 Task: Create Board Employee Performance Tracking to Workspace Contract Management. Create Board Customer Feedback Action Planning to Workspace Contract Management. Create Board Business Model Lean Startup Methodology Implementation to Workspace Contract Management
Action: Mouse moved to (313, 72)
Screenshot: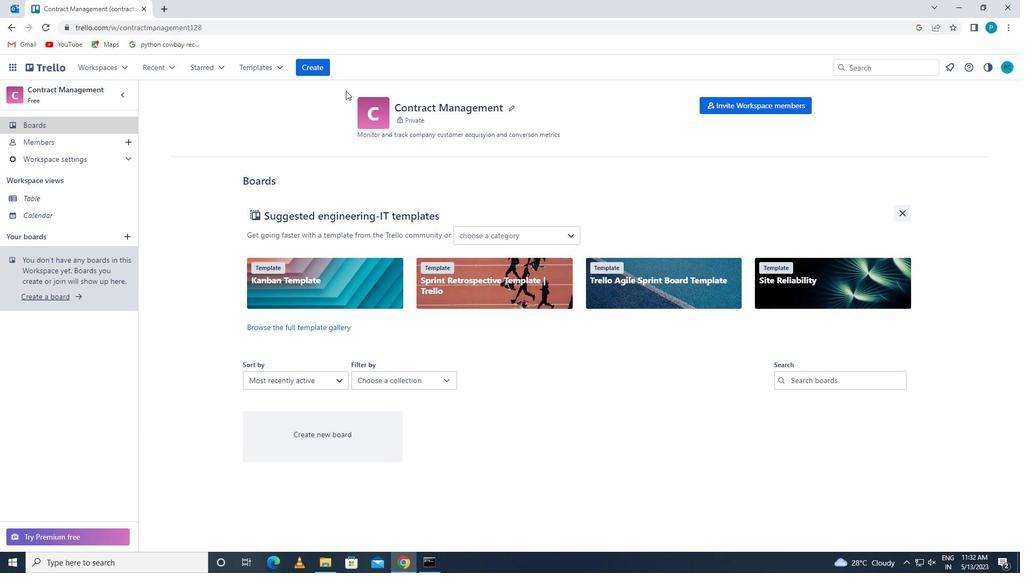 
Action: Mouse pressed left at (313, 72)
Screenshot: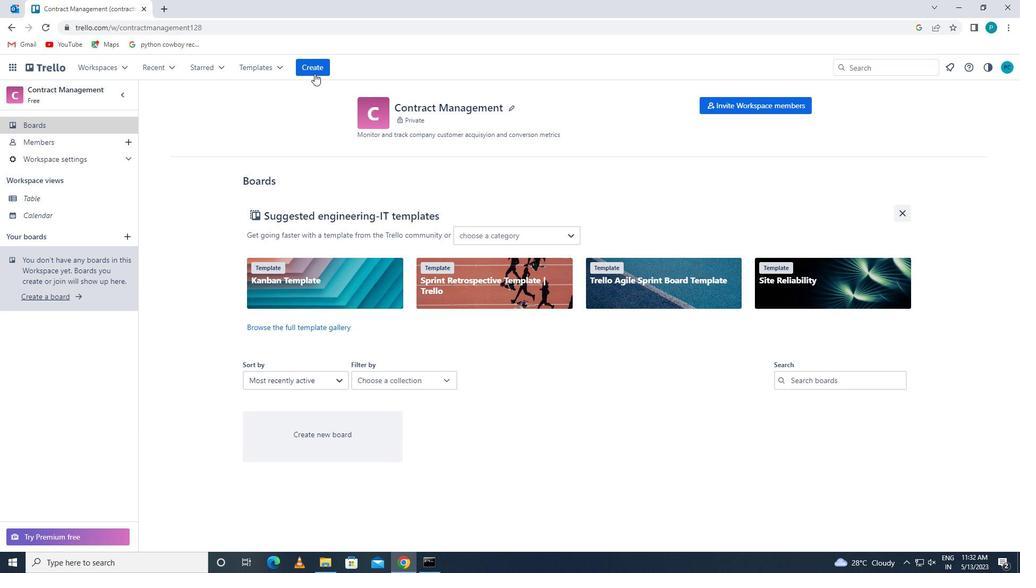 
Action: Mouse moved to (314, 100)
Screenshot: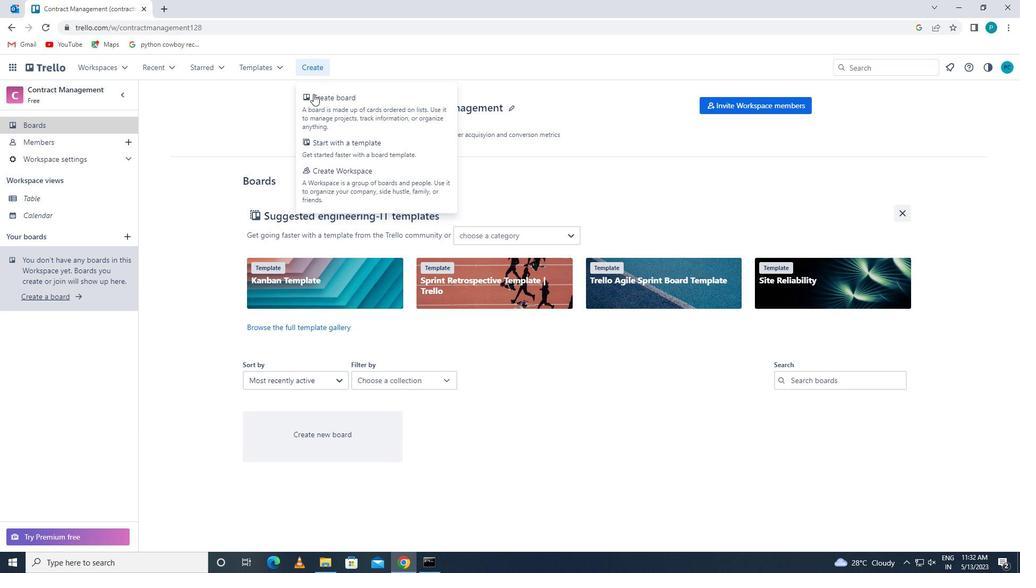 
Action: Mouse pressed left at (314, 100)
Screenshot: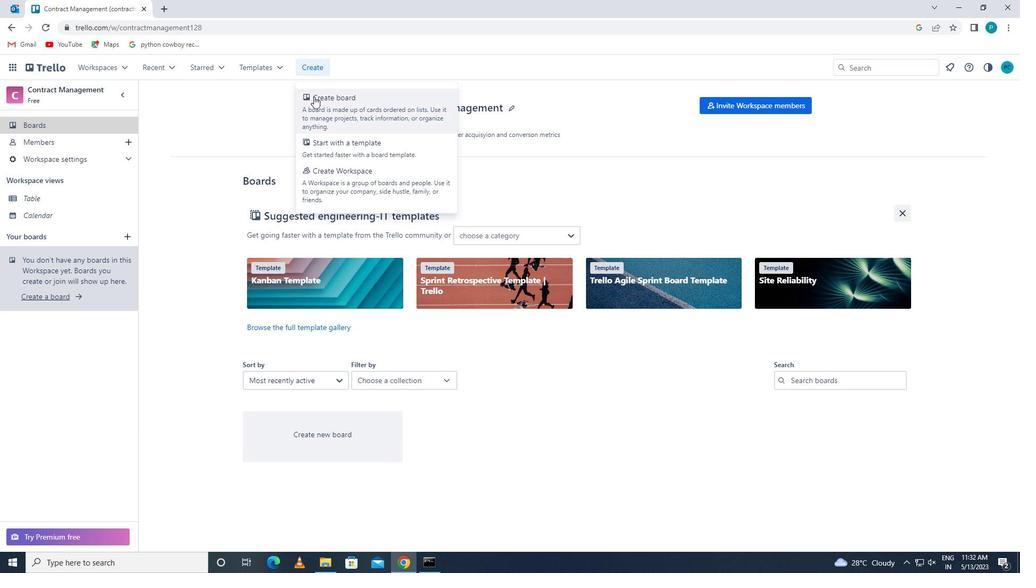 
Action: Mouse moved to (322, 265)
Screenshot: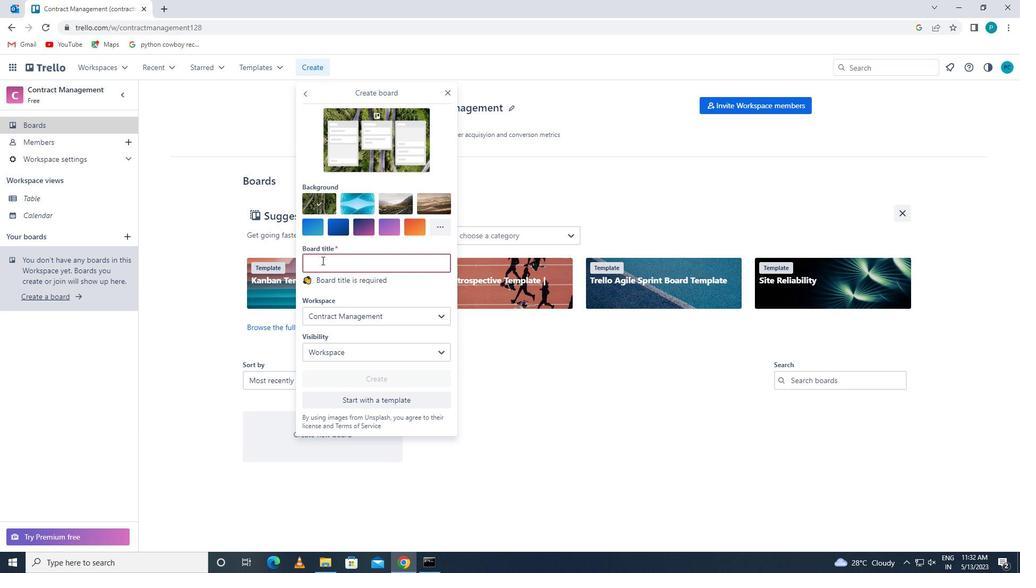 
Action: Mouse pressed left at (322, 265)
Screenshot: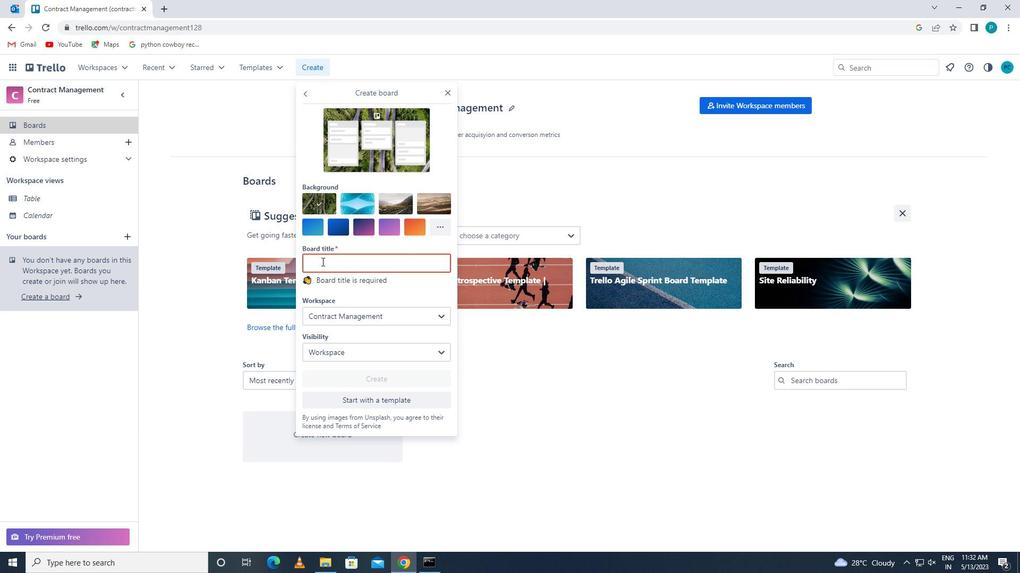 
Action: Key pressed <Key.caps_lock>e<Key.caps_lock>mployee<Key.space><Key.caps_lock>p<Key.caps_lock>erformance<Key.space><Key.caps_lock>t<Key.caps_lock>racking
Screenshot: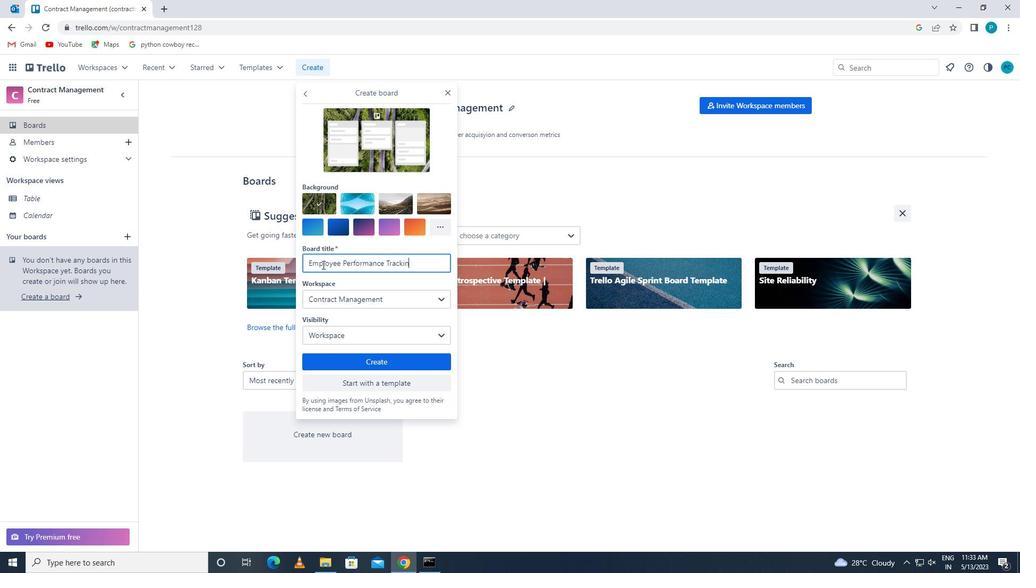 
Action: Mouse moved to (325, 301)
Screenshot: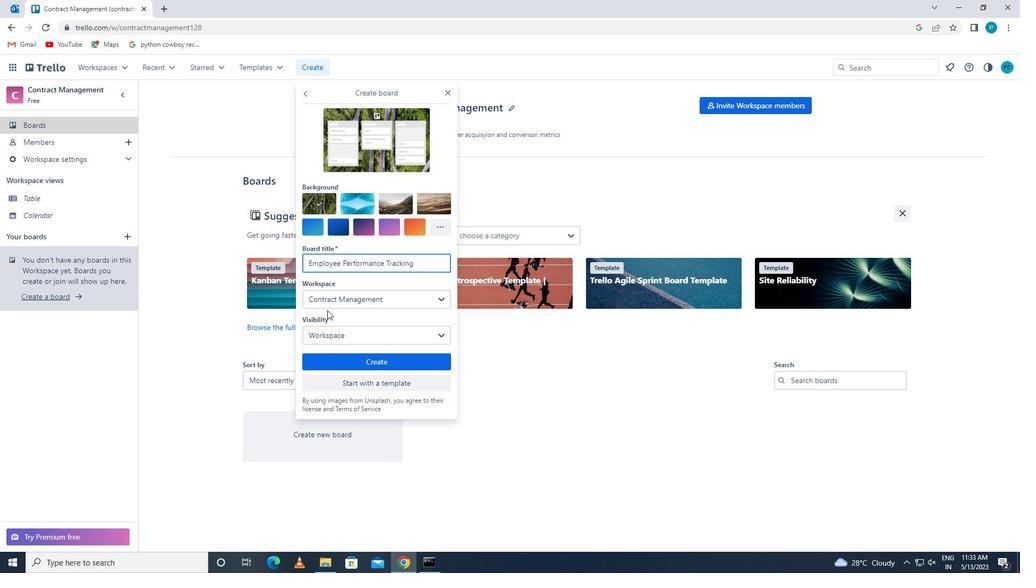 
Action: Mouse pressed left at (325, 301)
Screenshot: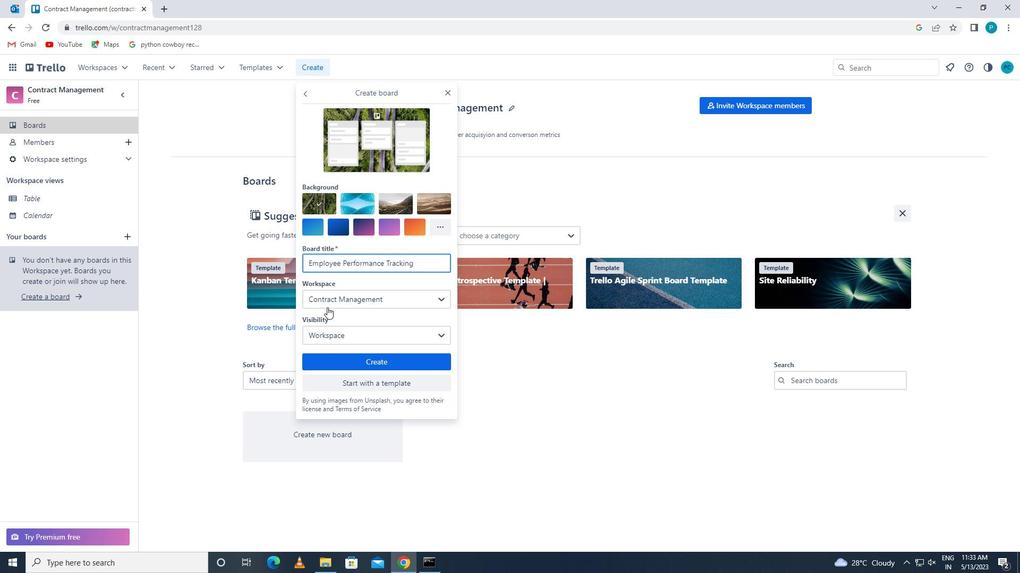 
Action: Mouse moved to (323, 457)
Screenshot: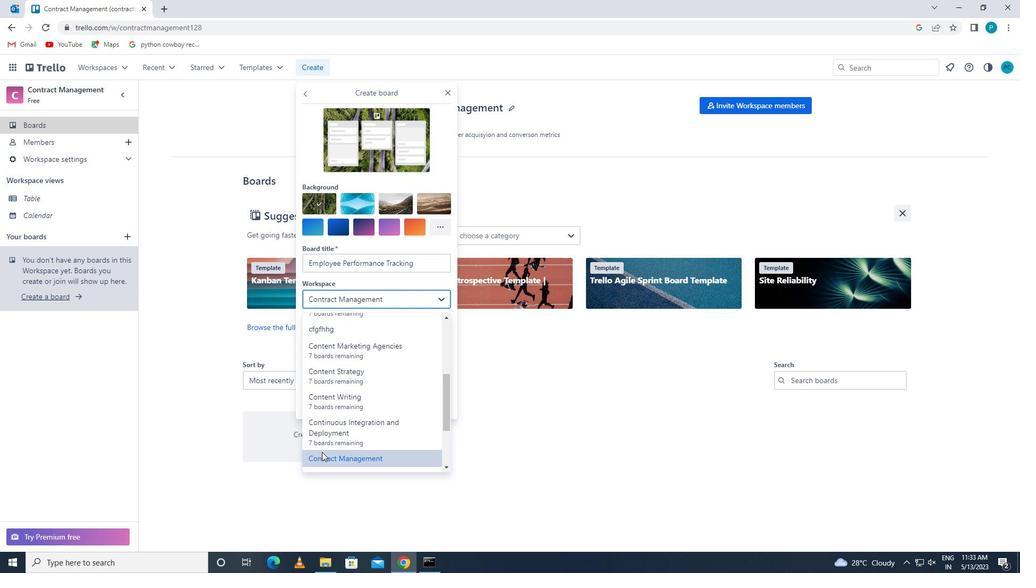 
Action: Mouse pressed left at (323, 457)
Screenshot: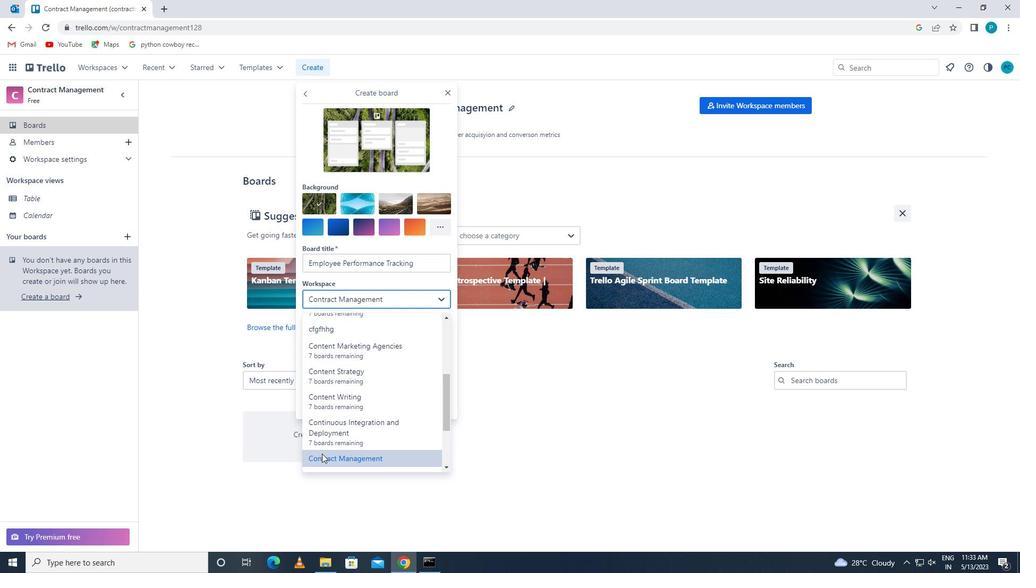 
Action: Mouse moved to (350, 361)
Screenshot: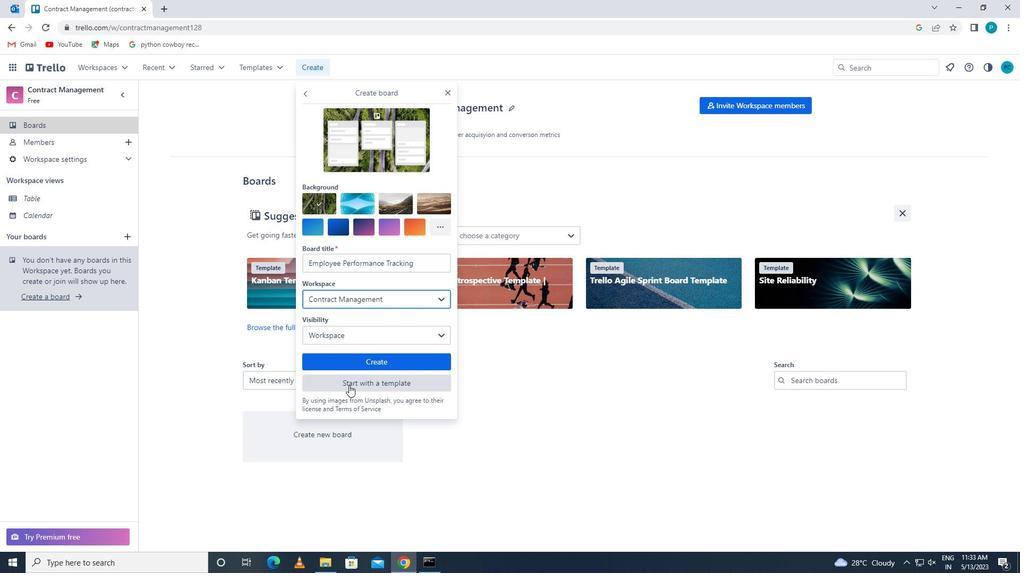 
Action: Mouse pressed left at (350, 361)
Screenshot: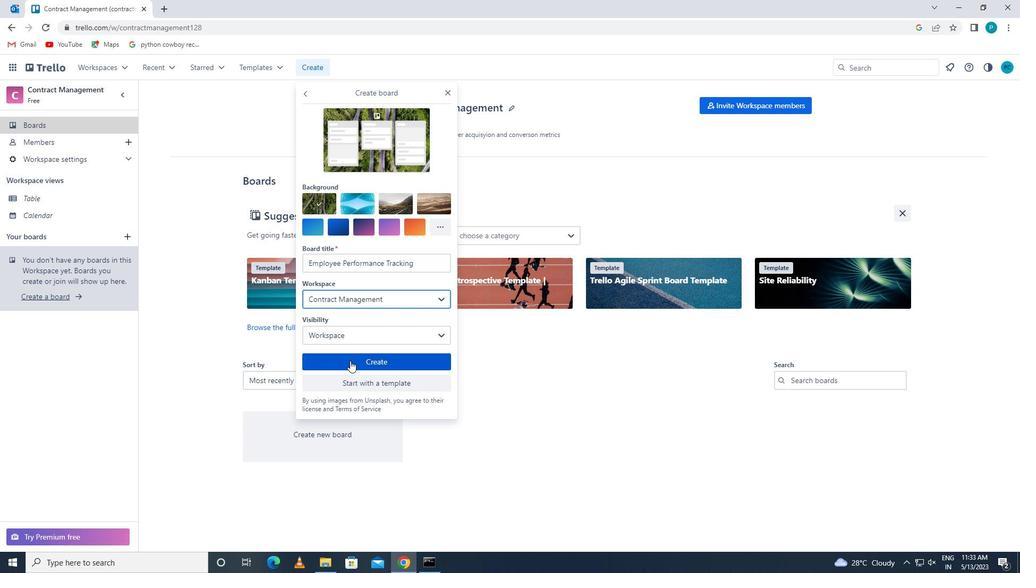 
Action: Mouse moved to (311, 69)
Screenshot: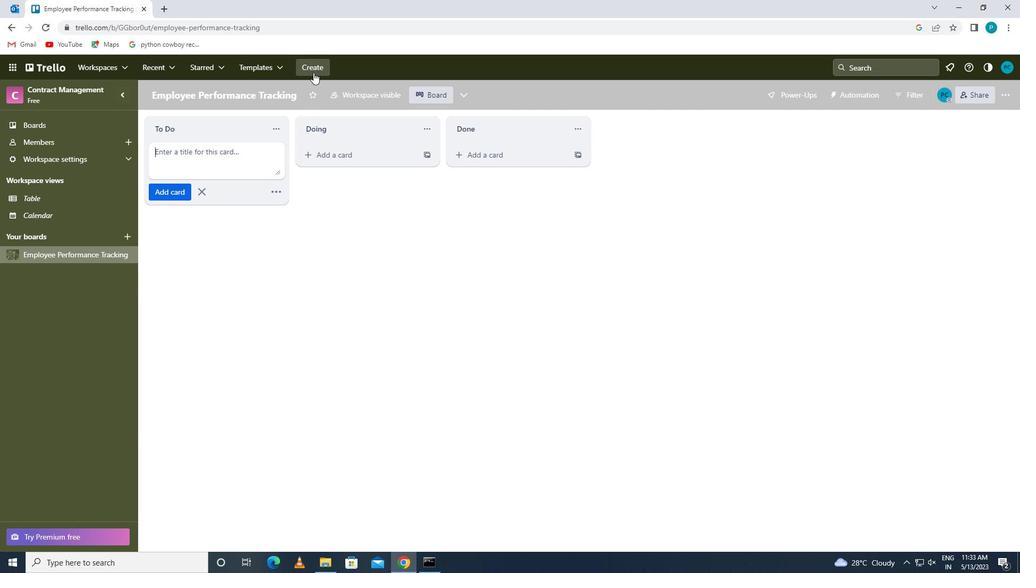 
Action: Mouse pressed left at (311, 69)
Screenshot: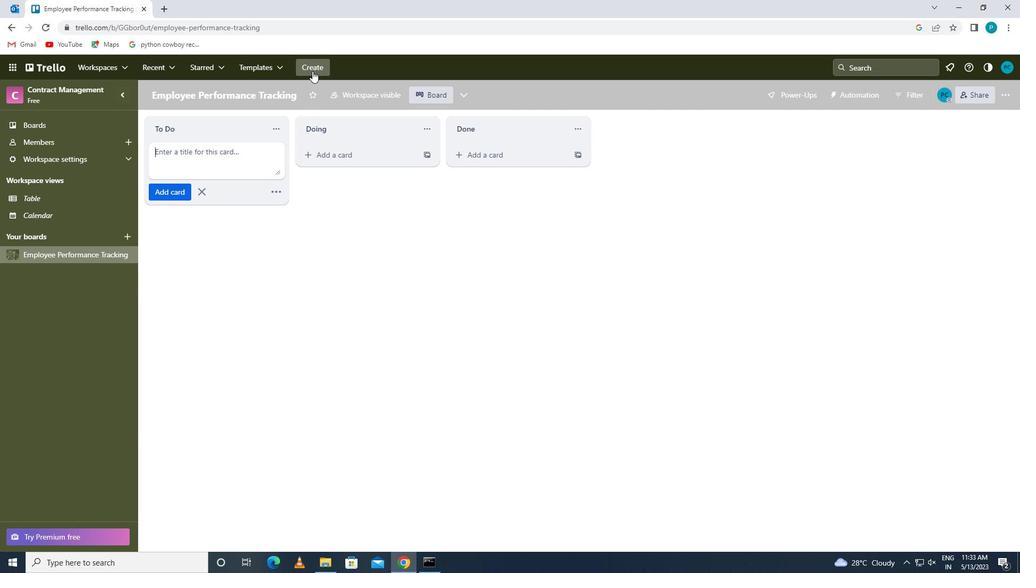 
Action: Mouse moved to (317, 89)
Screenshot: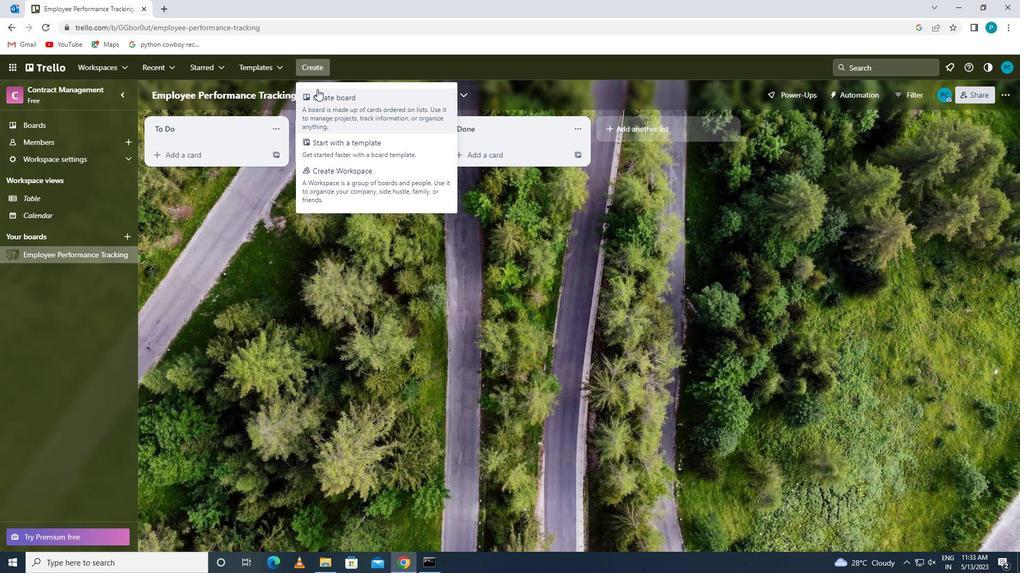 
Action: Mouse pressed left at (317, 89)
Screenshot: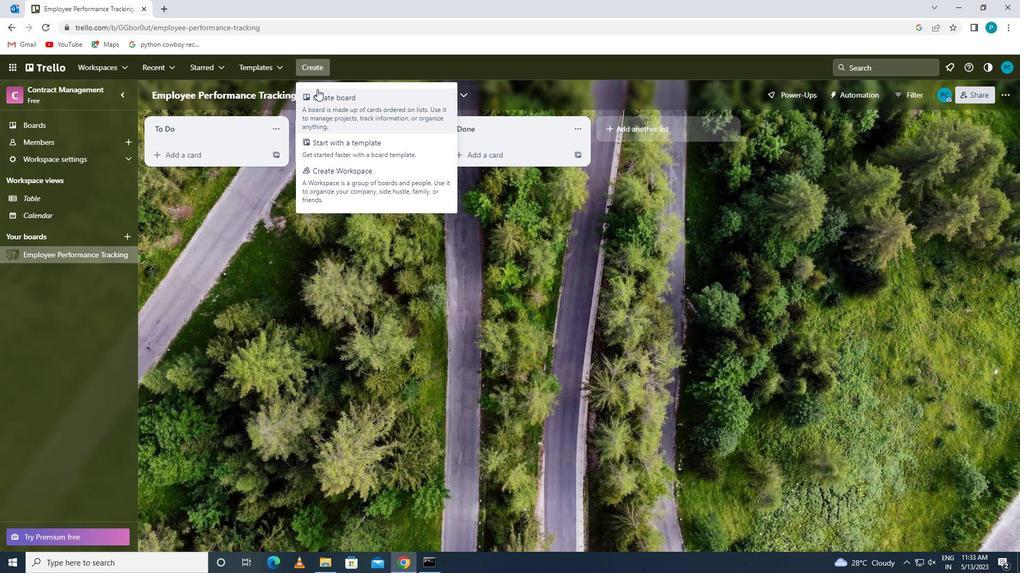 
Action: Mouse moved to (330, 262)
Screenshot: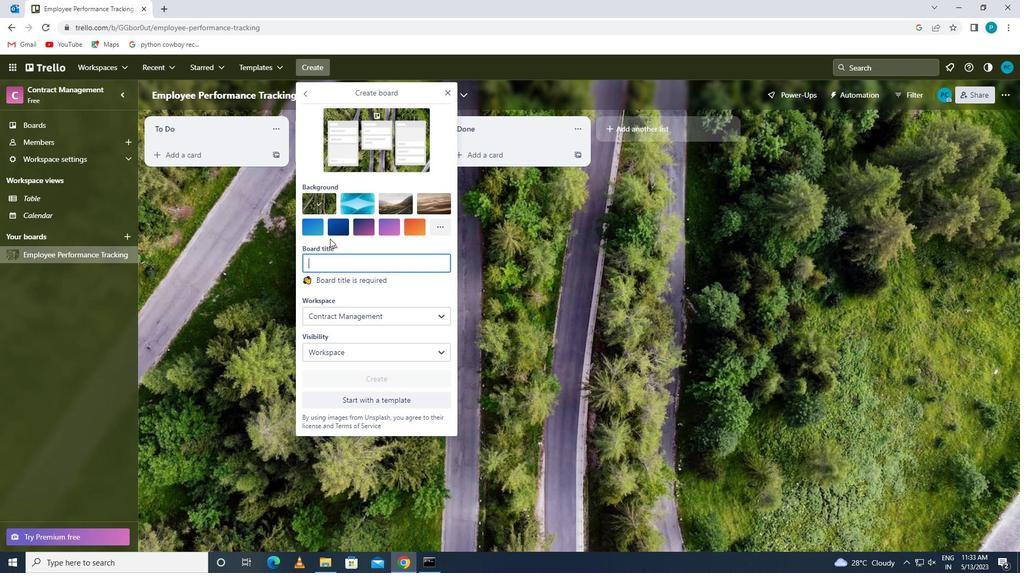 
Action: Mouse pressed left at (330, 262)
Screenshot: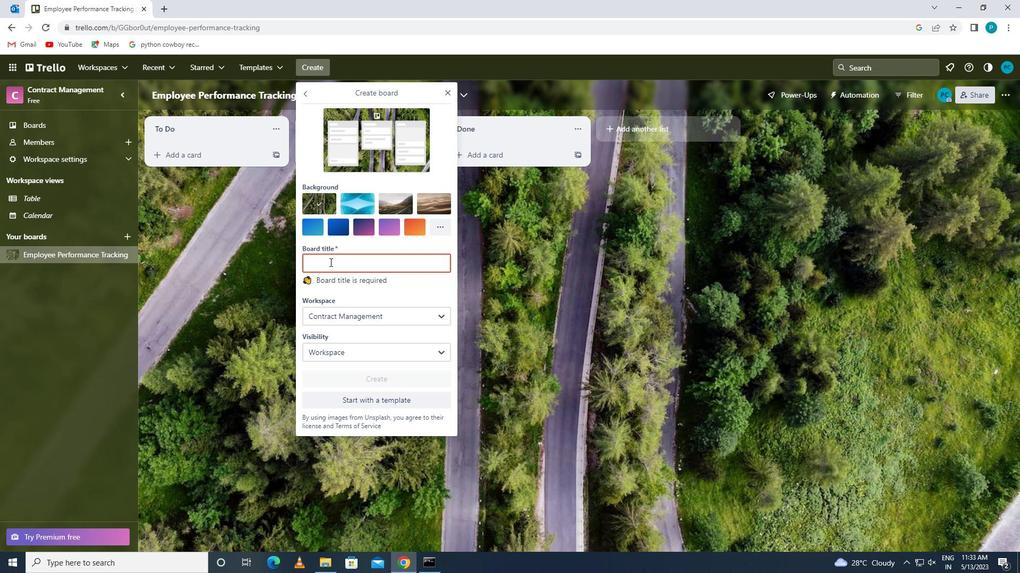 
Action: Key pressed <Key.caps_lock>c<Key.caps_lock>ustomer<Key.space><Key.caps_lock>f<Key.caps_lock>eedback<Key.space><Key.caps_lock>a<Key.caps_lock>ction<Key.space><Key.caps_lock>p<Key.caps_lock>lnning
Screenshot: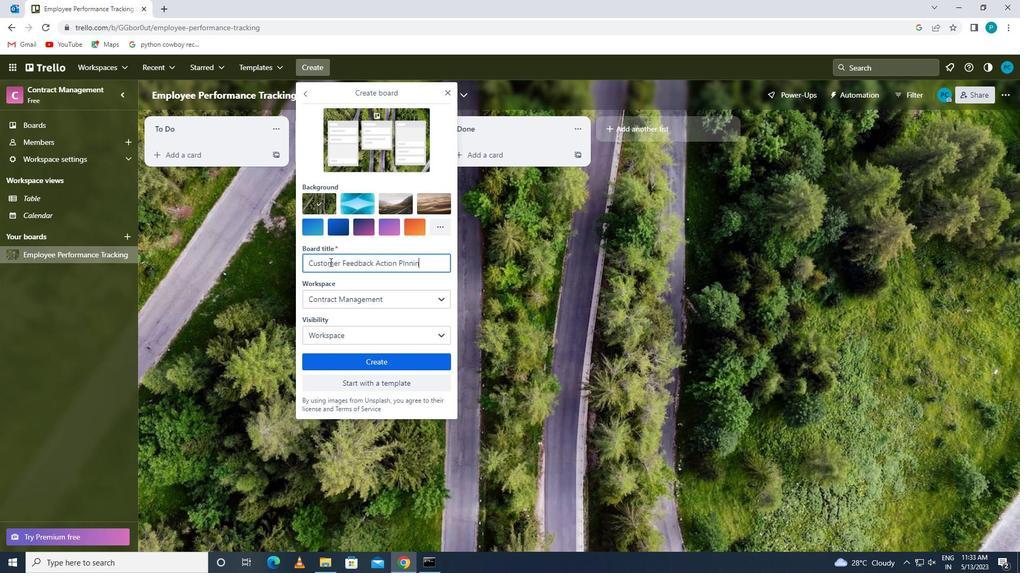 
Action: Mouse moved to (328, 305)
Screenshot: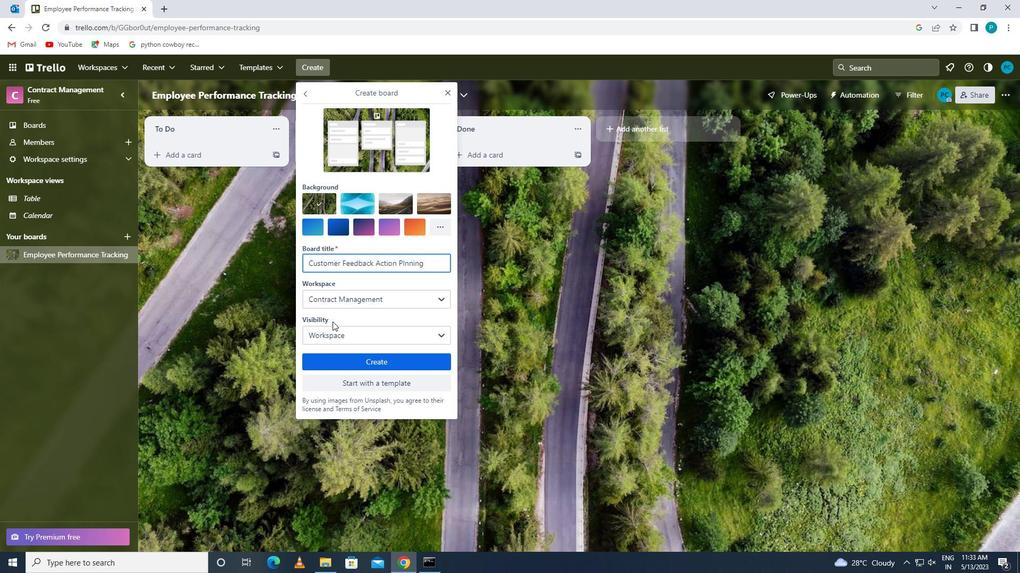 
Action: Mouse pressed left at (328, 305)
Screenshot: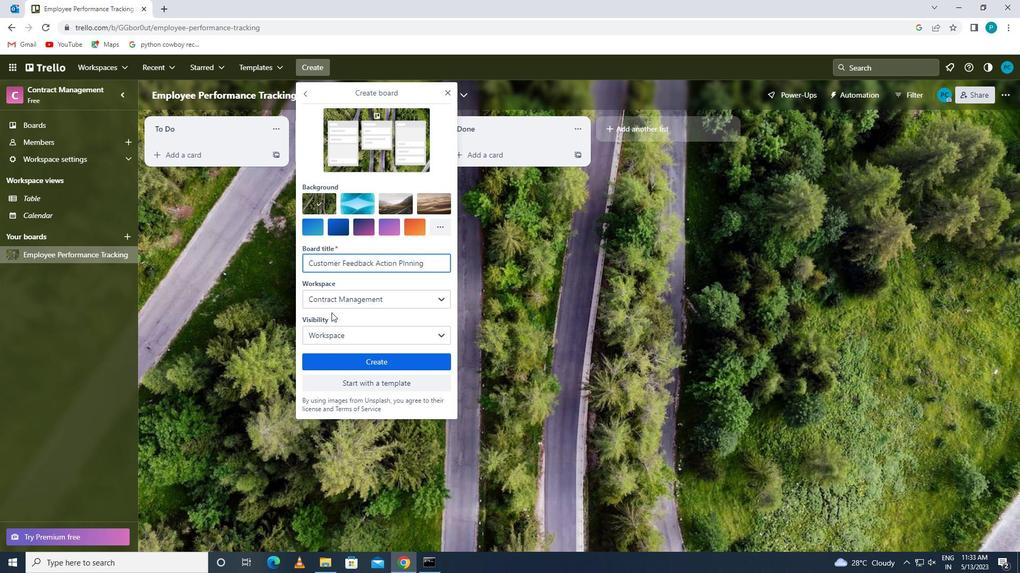 
Action: Mouse moved to (333, 457)
Screenshot: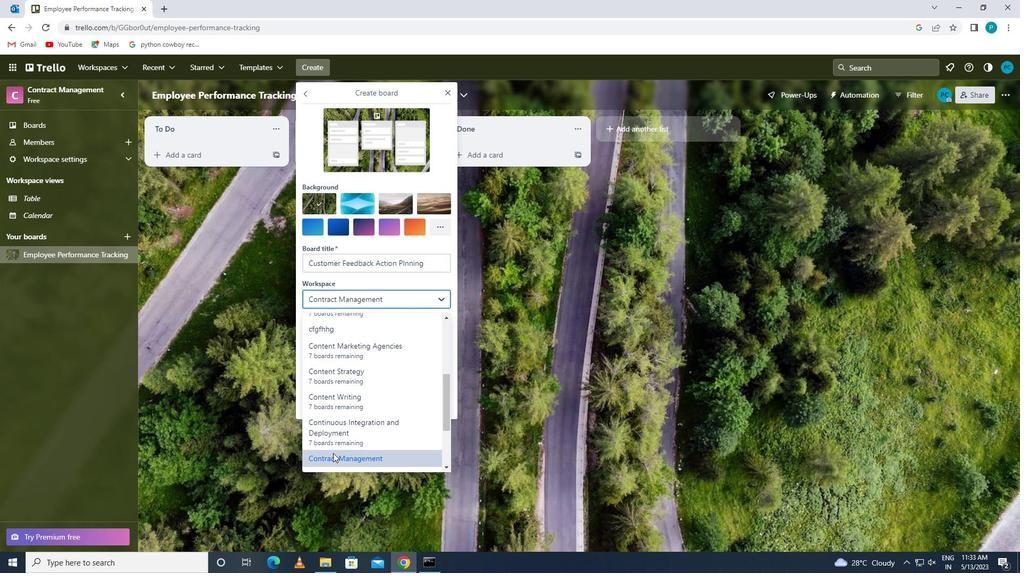 
Action: Mouse pressed left at (333, 457)
Screenshot: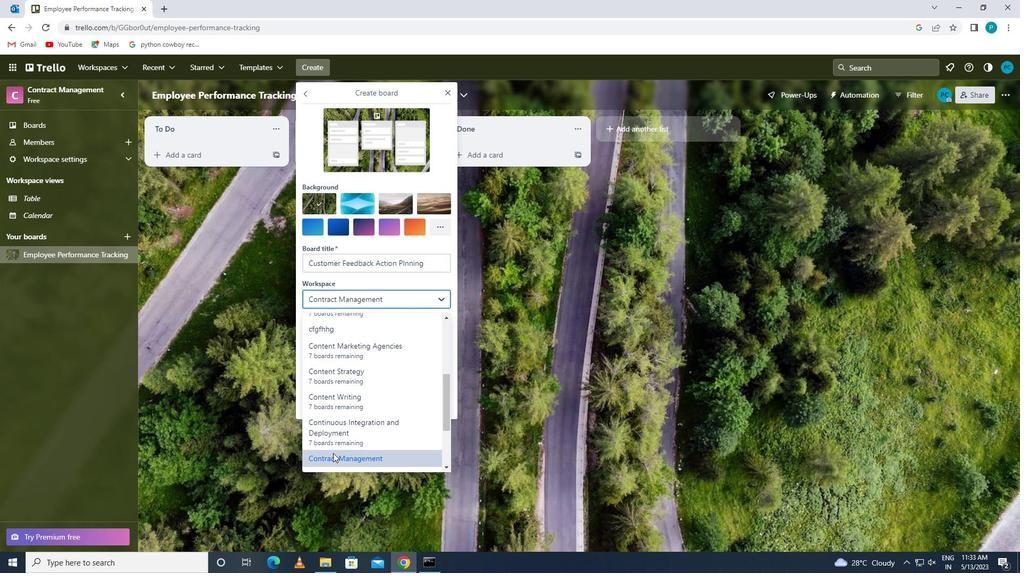 
Action: Mouse moved to (369, 363)
Screenshot: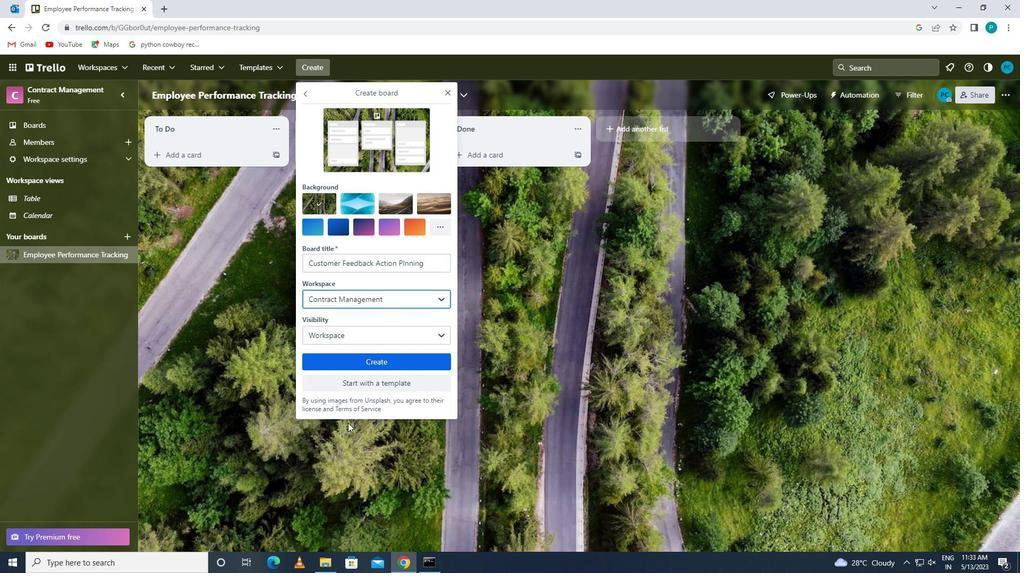 
Action: Mouse pressed left at (369, 363)
Screenshot: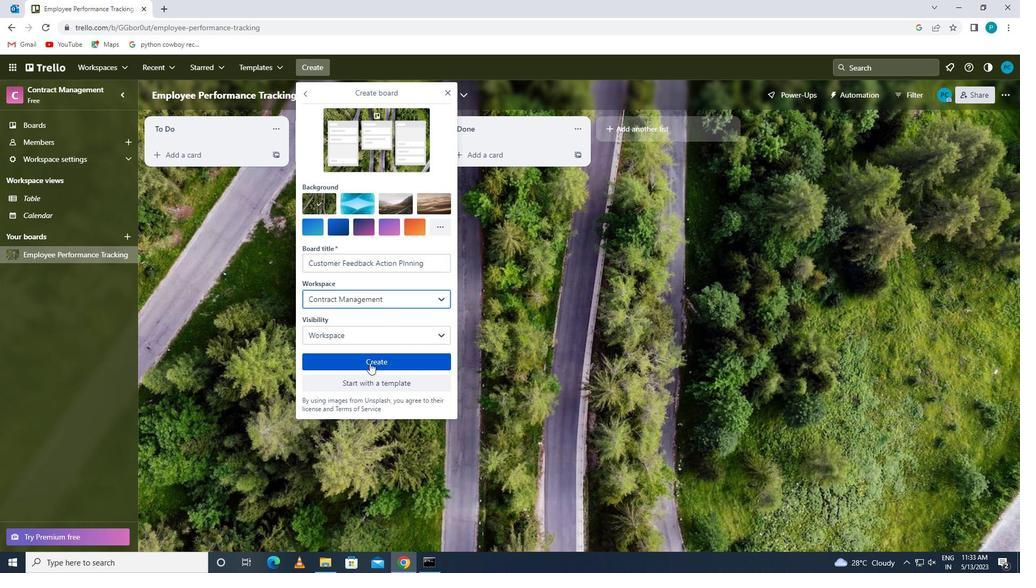 
Action: Mouse moved to (324, 64)
Screenshot: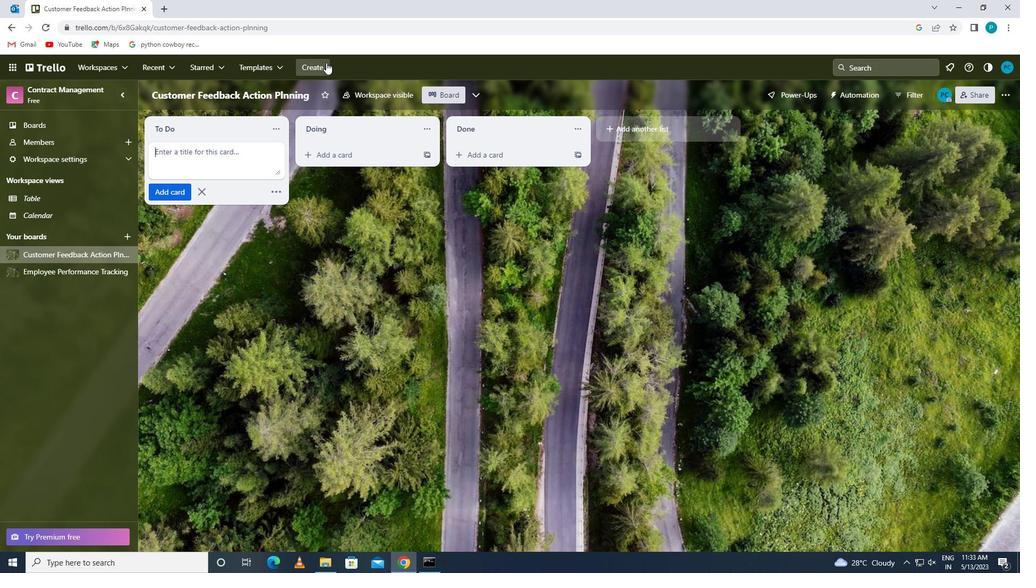 
Action: Mouse pressed left at (324, 64)
Screenshot: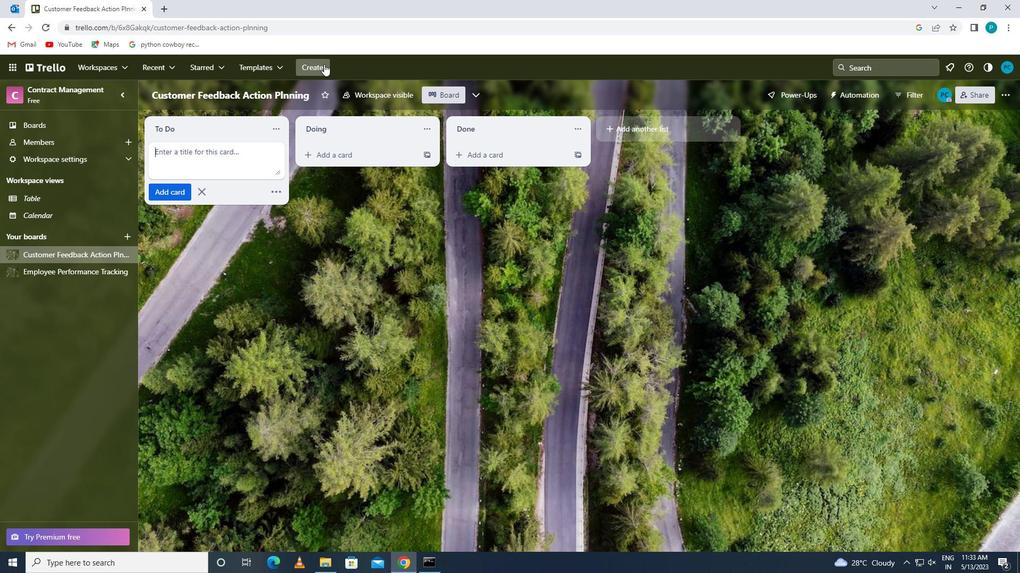
Action: Mouse moved to (321, 101)
Screenshot: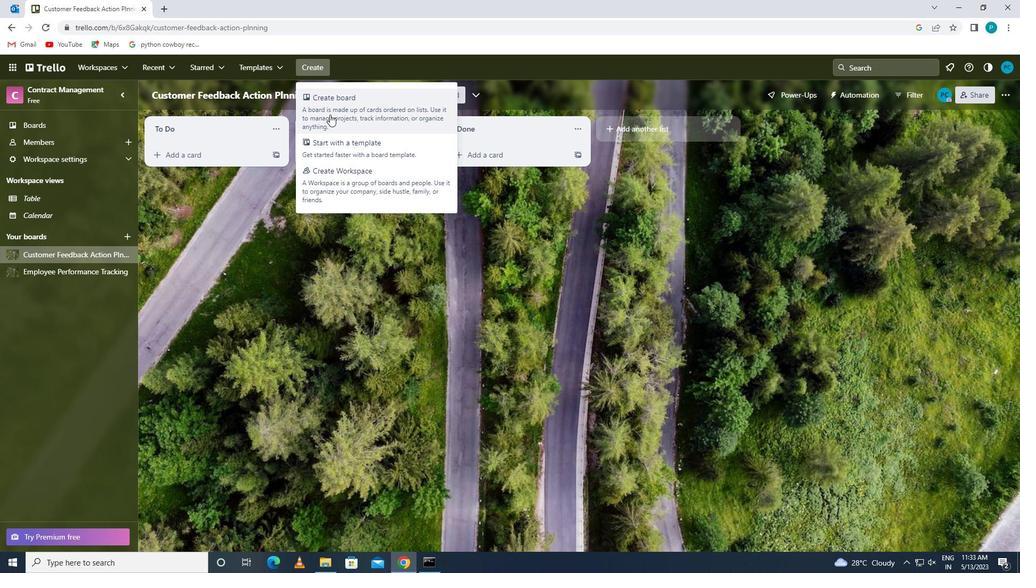 
Action: Mouse pressed left at (321, 101)
Screenshot: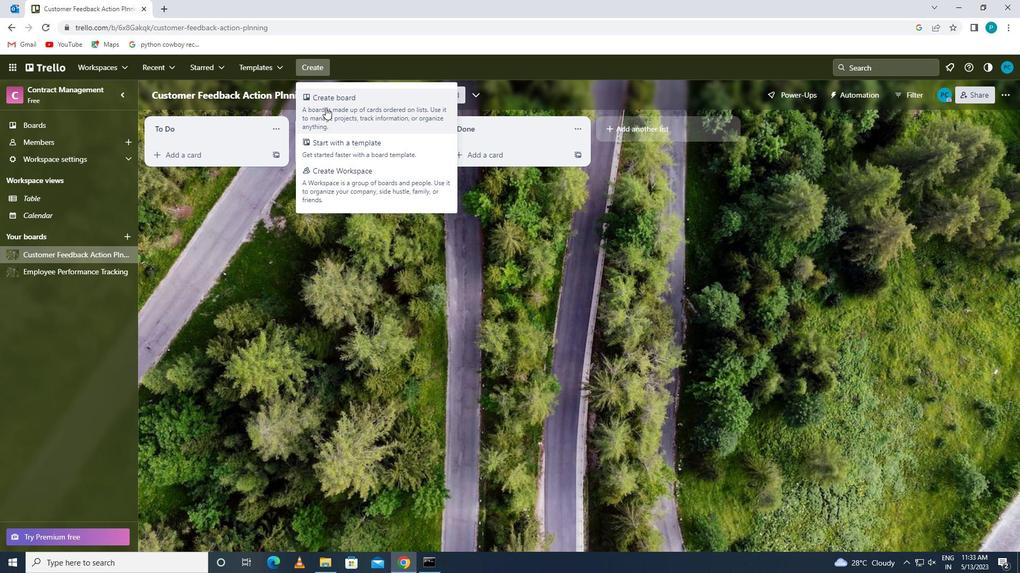 
Action: Mouse moved to (339, 265)
Screenshot: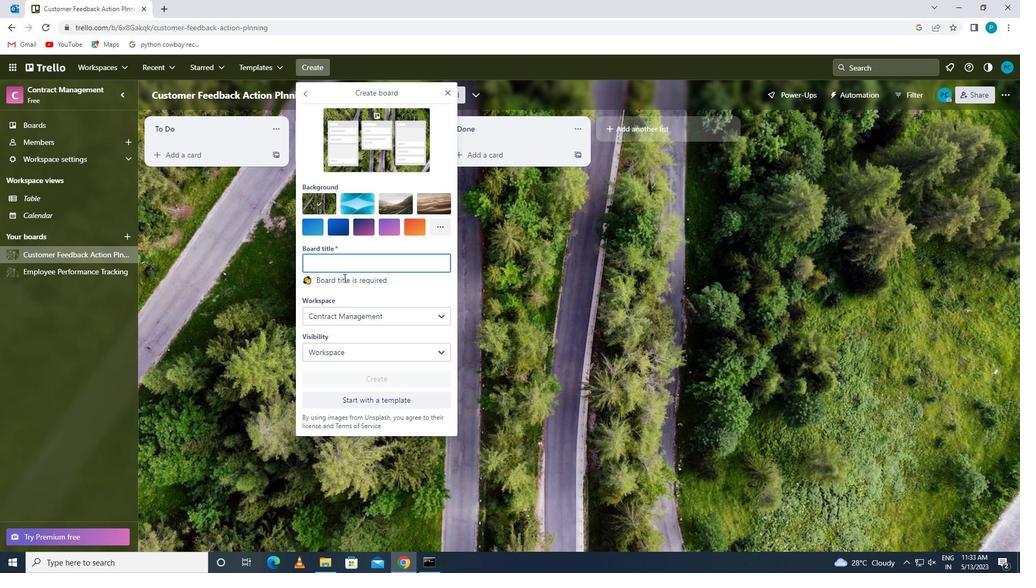
Action: Mouse pressed left at (339, 265)
Screenshot: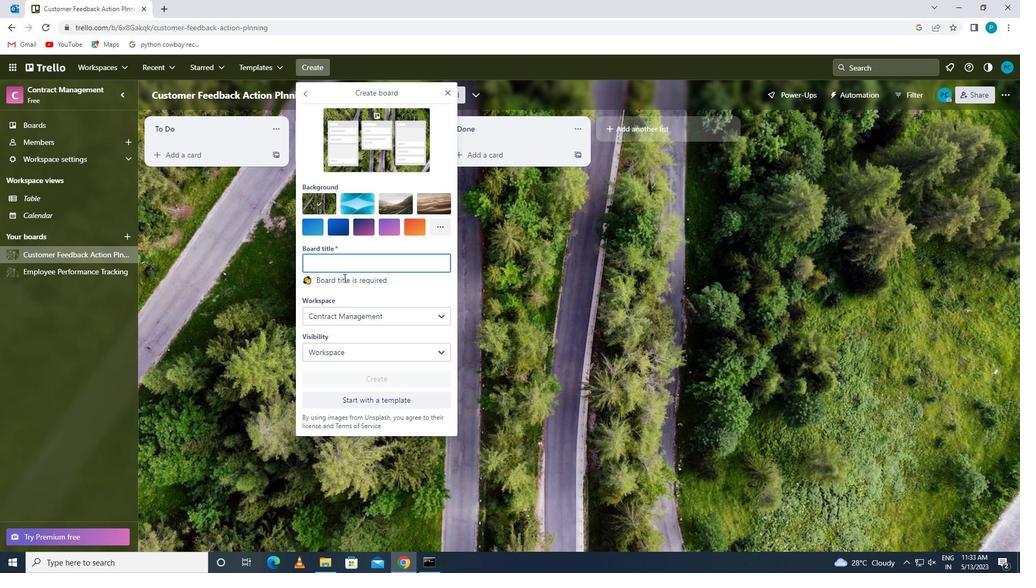 
Action: Key pressed <Key.caps_lock>b<Key.caps_lock>usiness<Key.space><Key.caps_lock>m<Key.caps_lock>odel<Key.space><Key.caps_lock>l<Key.caps_lock>ean<Key.space><Key.caps_lock>s<Key.caps_lock>tartup<Key.space><Key.caps_lock>m<Key.caps_lock>ethodology<Key.space><Key.caps_lock>i<Key.caps_lock>mplemenat<Key.backspace><Key.backspace>tation<Key.space>
Screenshot: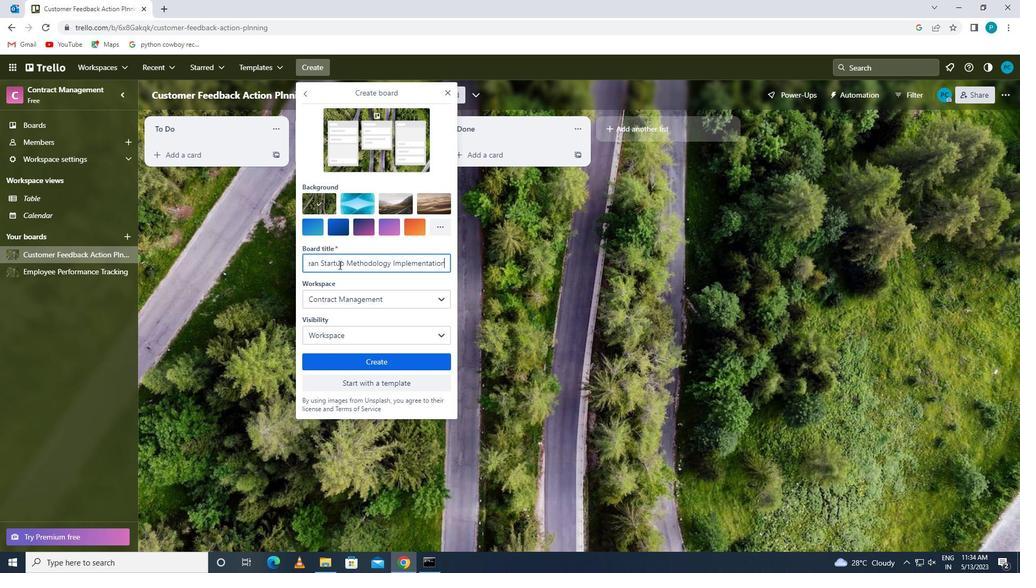 
Action: Mouse moved to (362, 294)
Screenshot: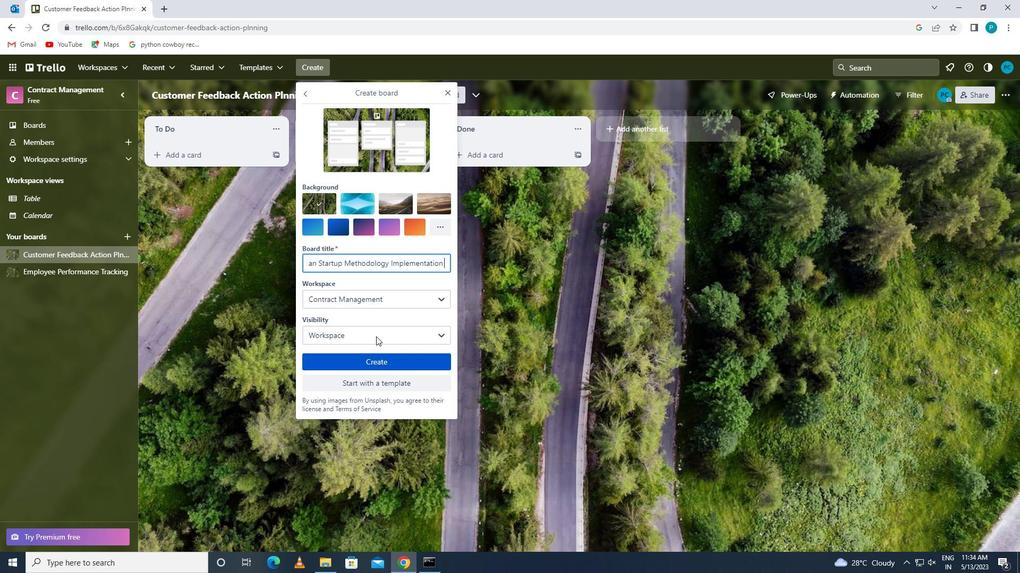 
Action: Mouse pressed left at (362, 294)
Screenshot: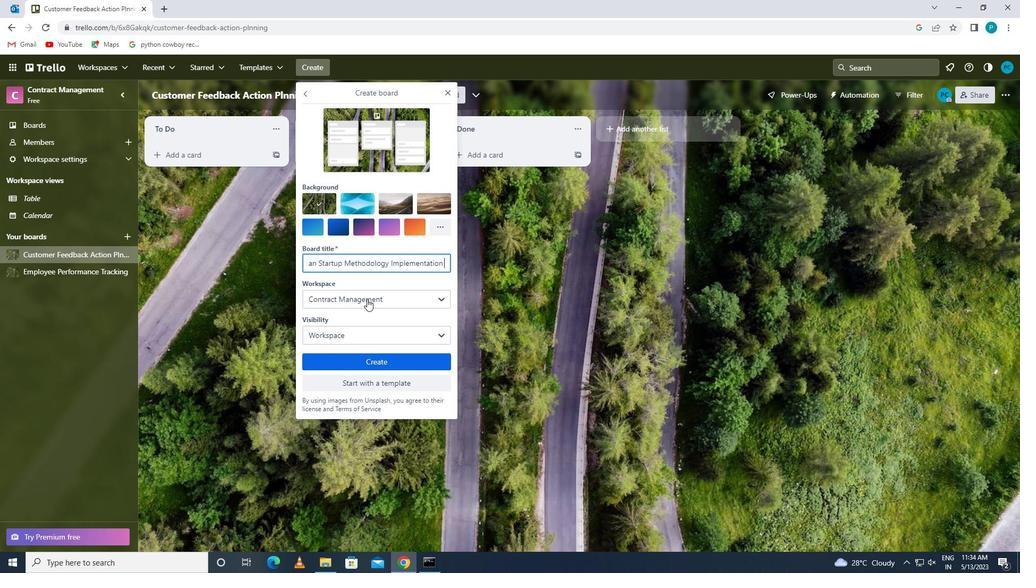 
Action: Mouse moved to (355, 460)
Screenshot: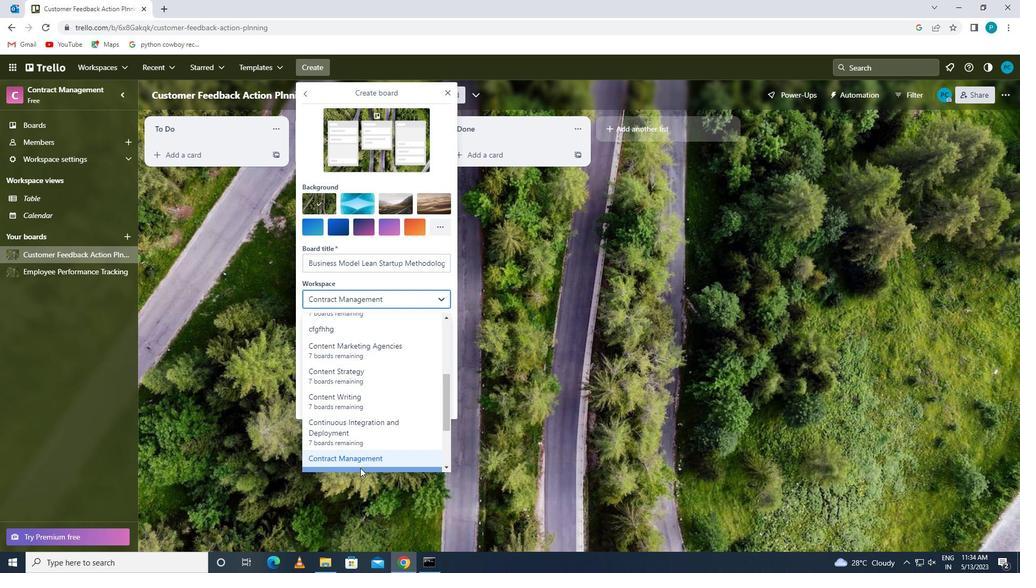 
Action: Mouse pressed left at (355, 460)
Screenshot: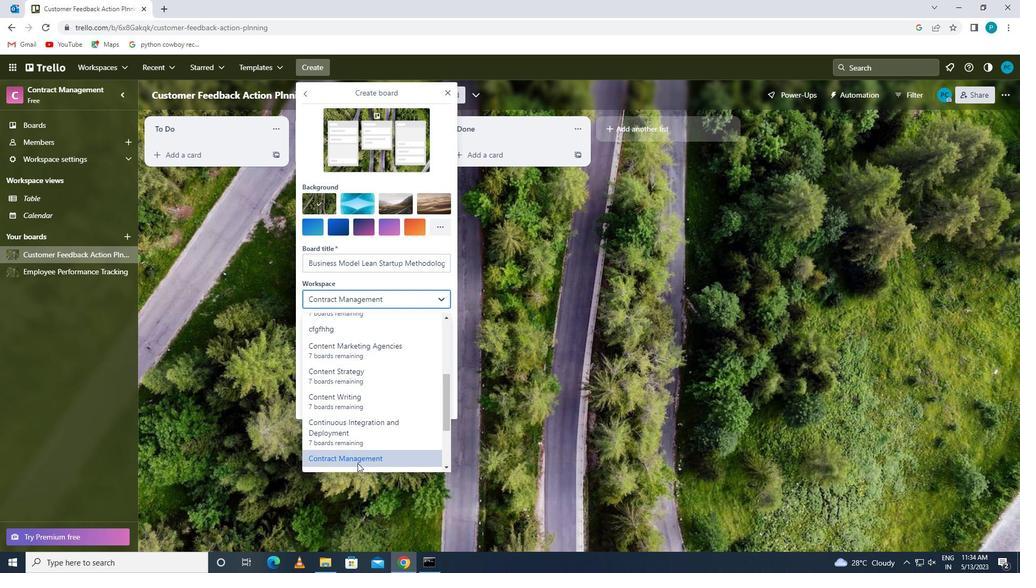 
Action: Mouse moved to (331, 364)
Screenshot: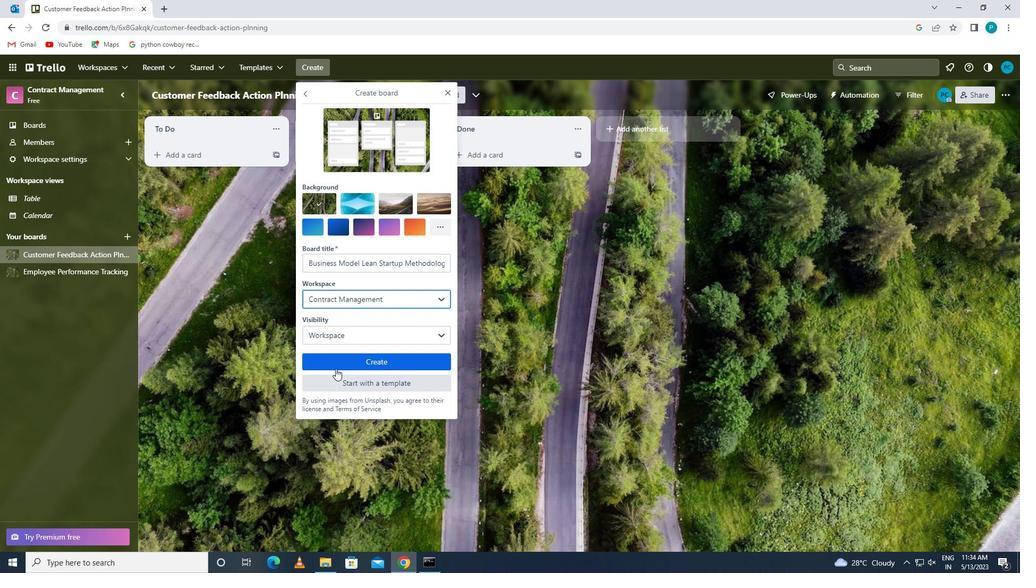 
Action: Mouse pressed left at (331, 364)
Screenshot: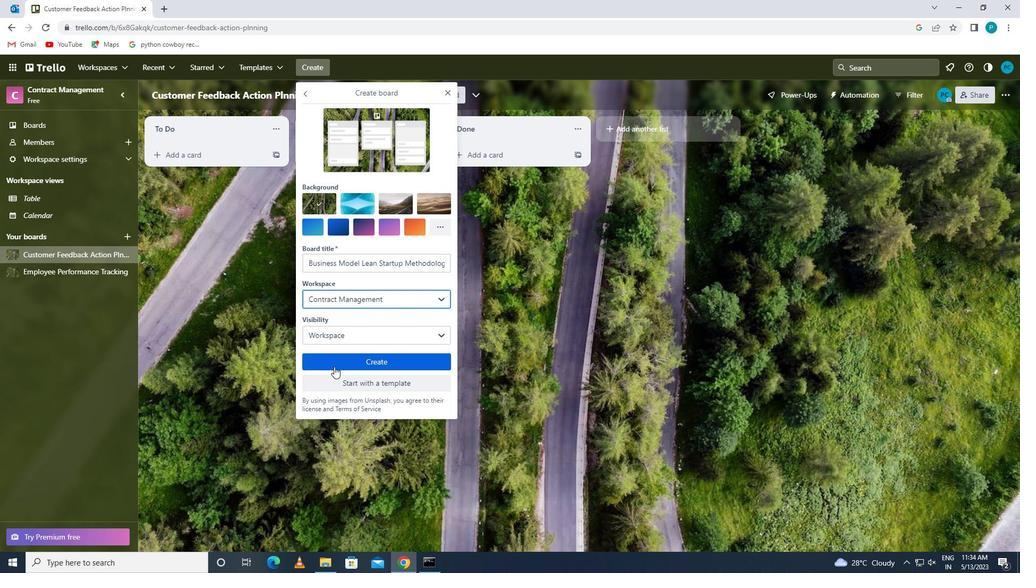 
